 Task: Assign in the project ToughWorks the issue 'Create a feature for users to track their fitness and health data' to the sprint 'Escape Velocity'.
Action: Mouse moved to (1001, 499)
Screenshot: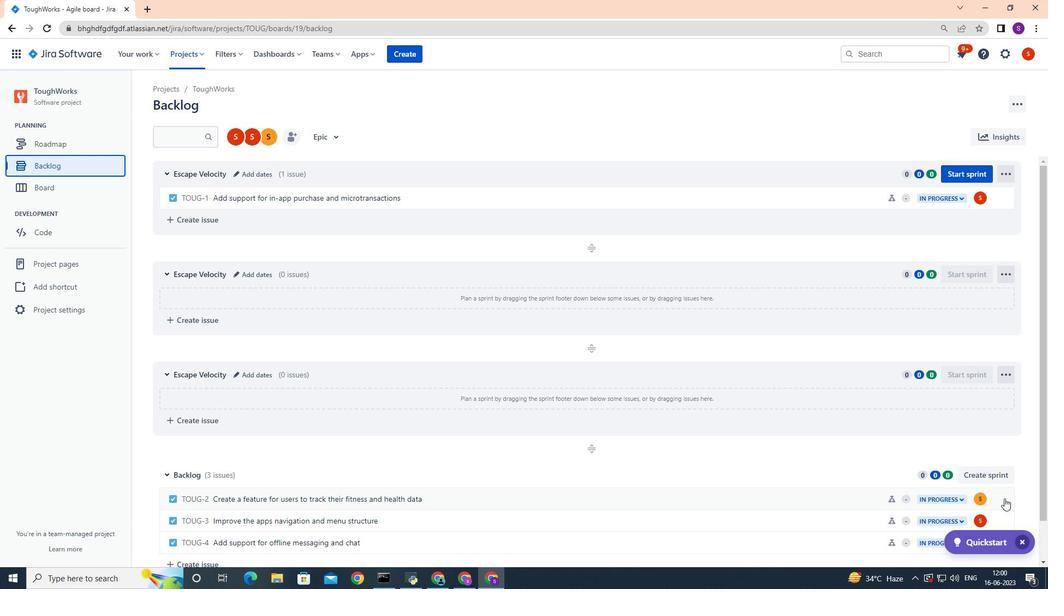 
Action: Mouse pressed left at (1001, 499)
Screenshot: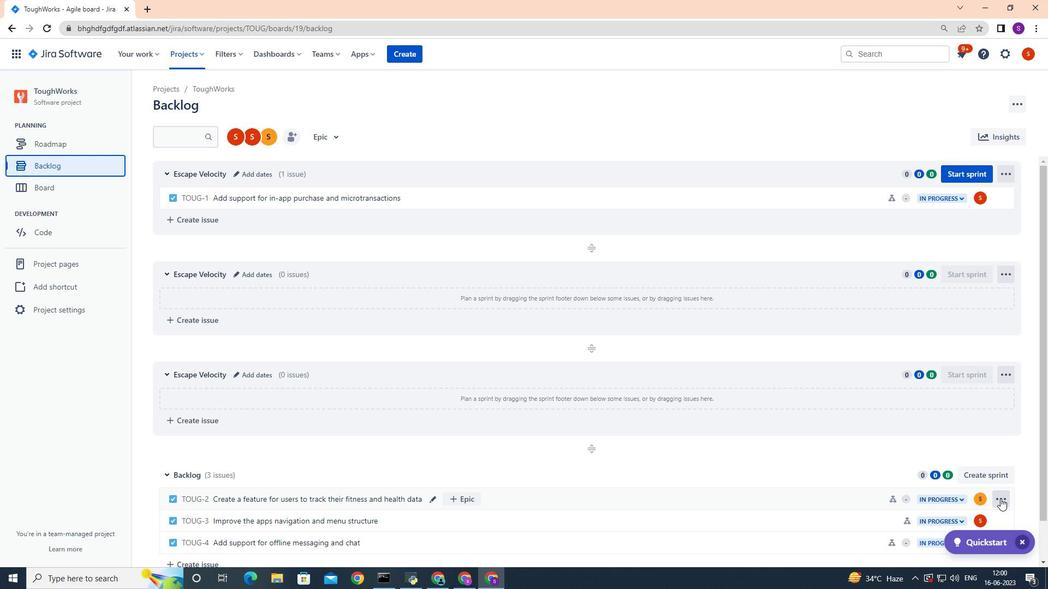 
Action: Mouse moved to (974, 415)
Screenshot: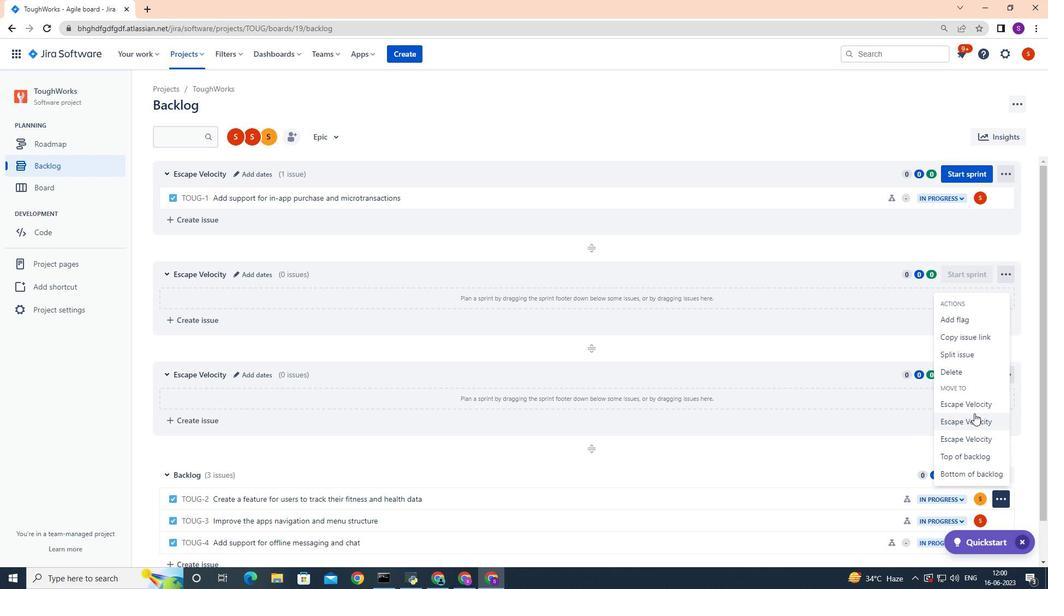 
Action: Mouse pressed left at (974, 415)
Screenshot: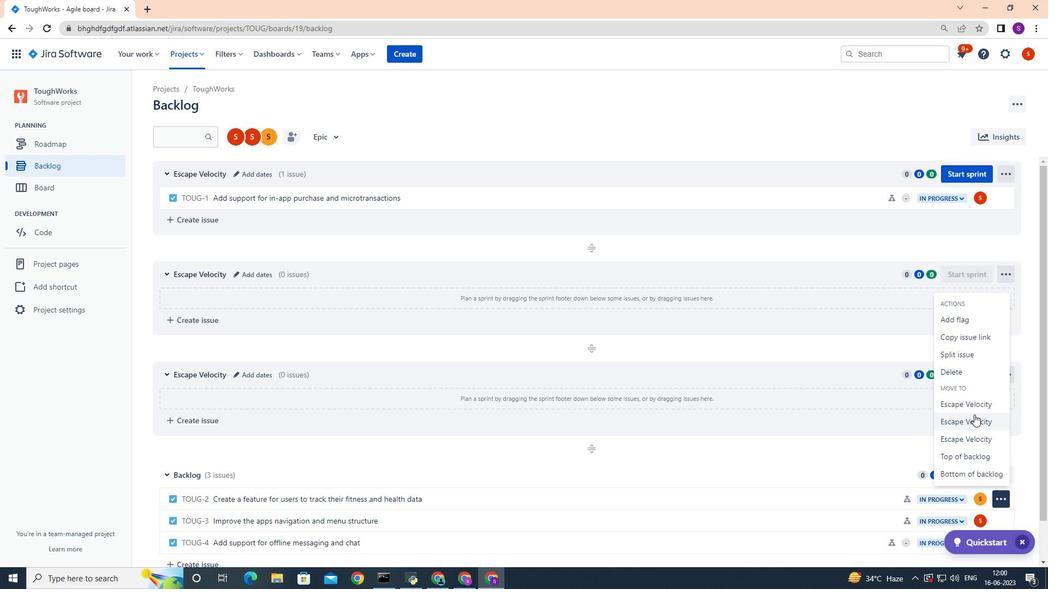
Action: Mouse moved to (730, 399)
Screenshot: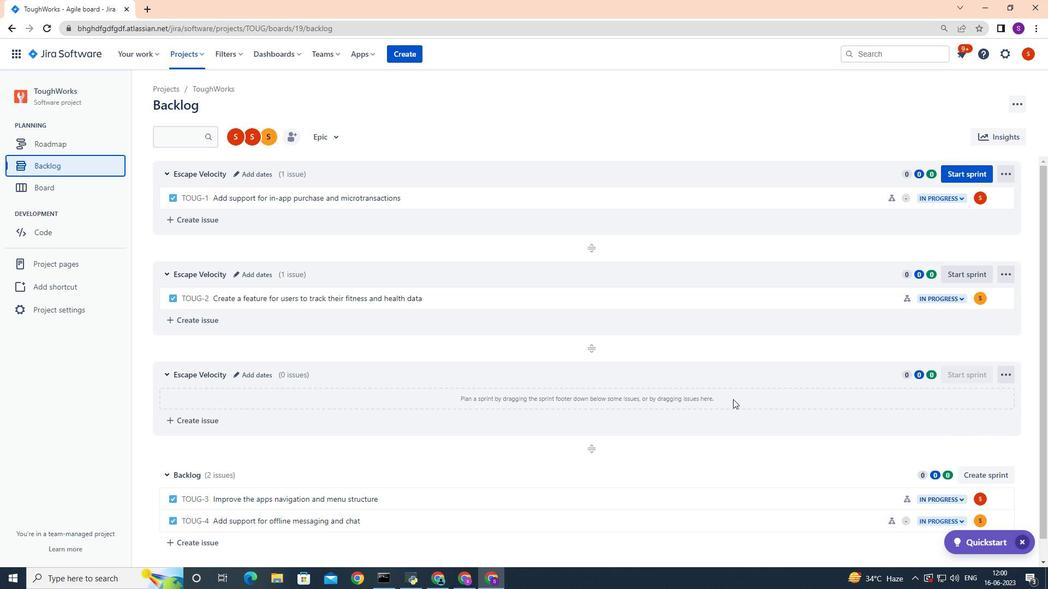 
